Task: Set the Credit Limit to "5.00" while creating a new customer.
Action: Mouse moved to (137, 18)
Screenshot: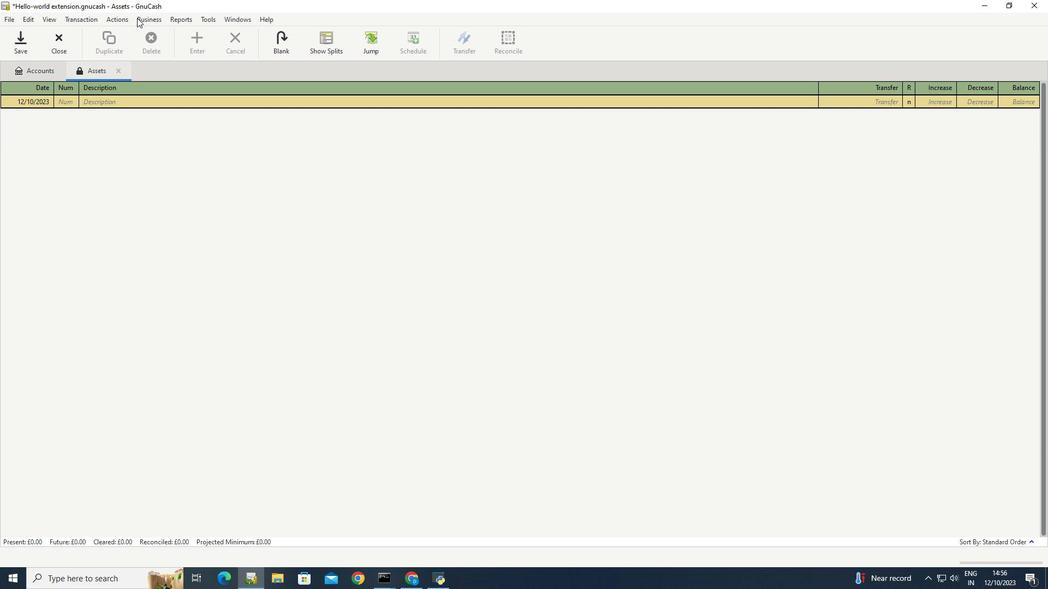 
Action: Mouse pressed left at (137, 18)
Screenshot: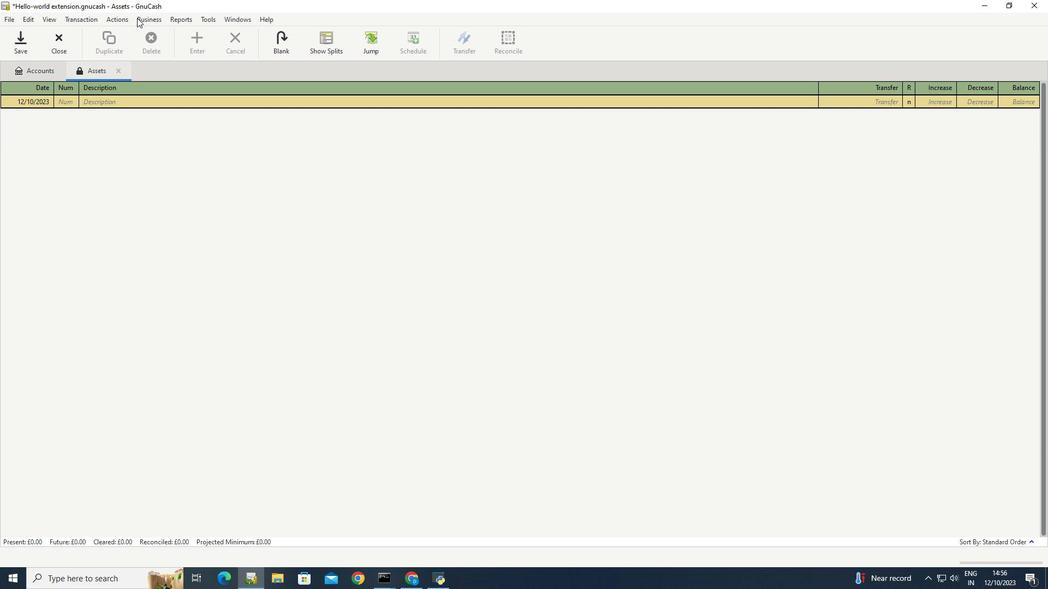 
Action: Mouse moved to (267, 46)
Screenshot: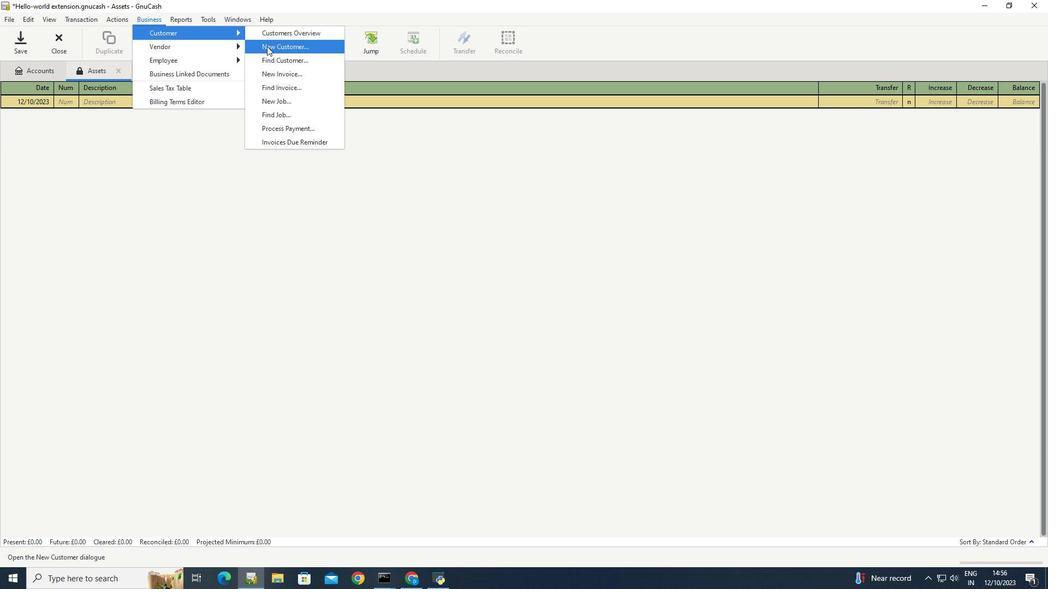 
Action: Mouse pressed left at (267, 46)
Screenshot: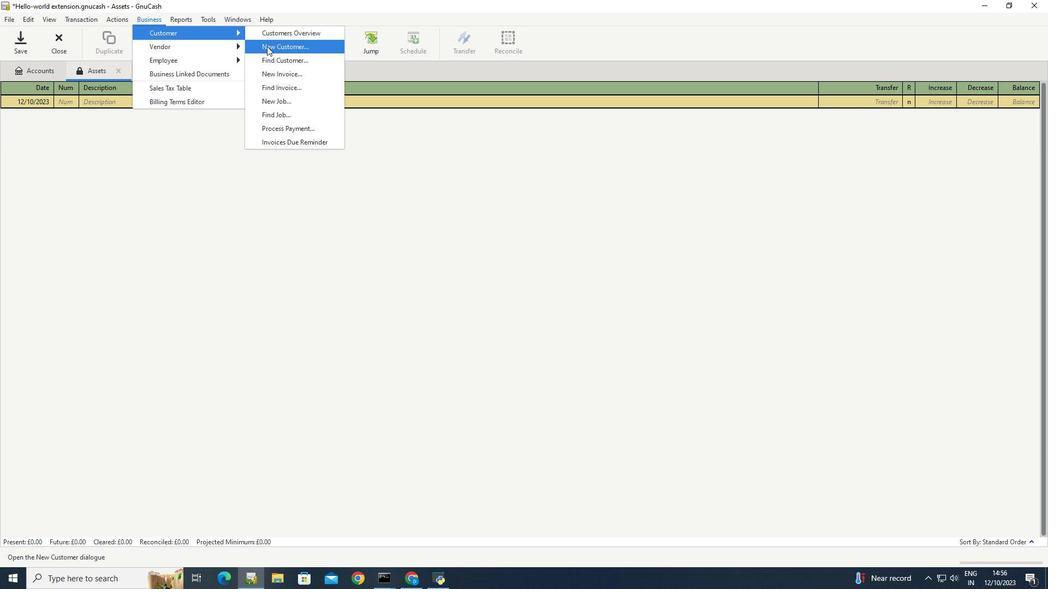 
Action: Mouse moved to (503, 151)
Screenshot: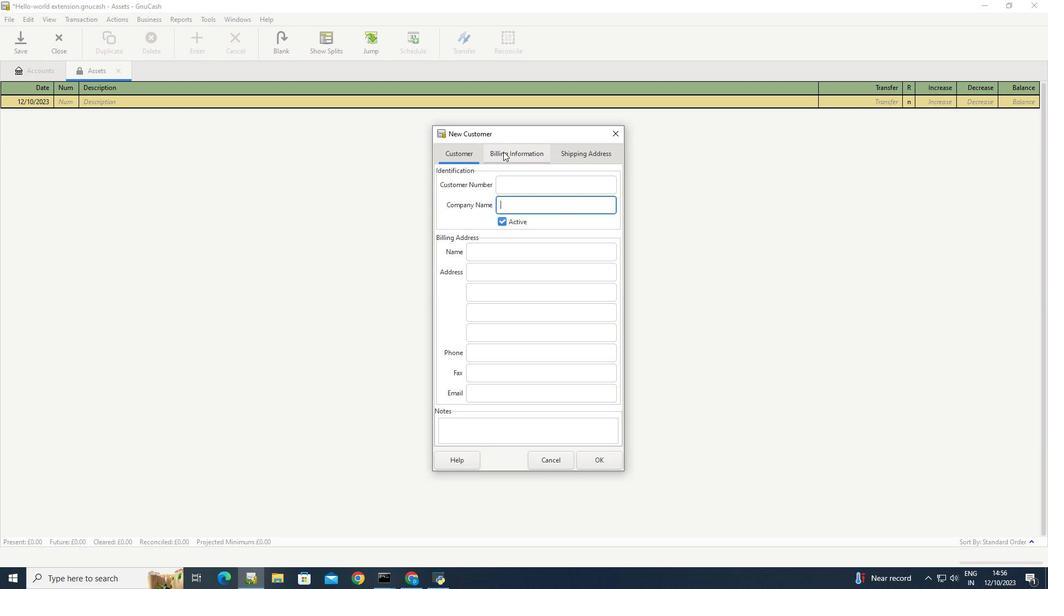 
Action: Mouse pressed left at (503, 151)
Screenshot: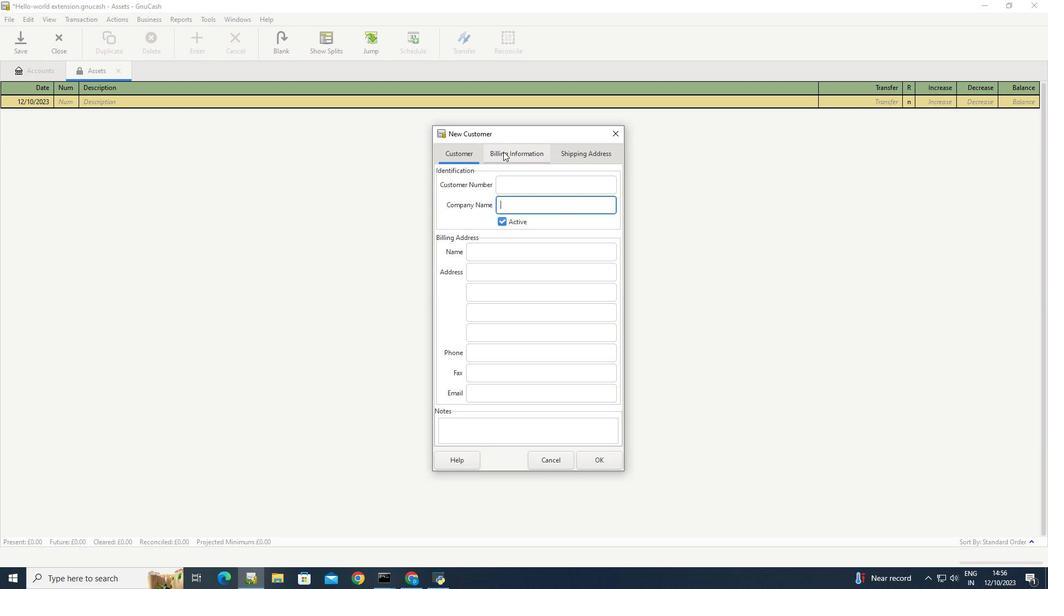 
Action: Mouse moved to (513, 245)
Screenshot: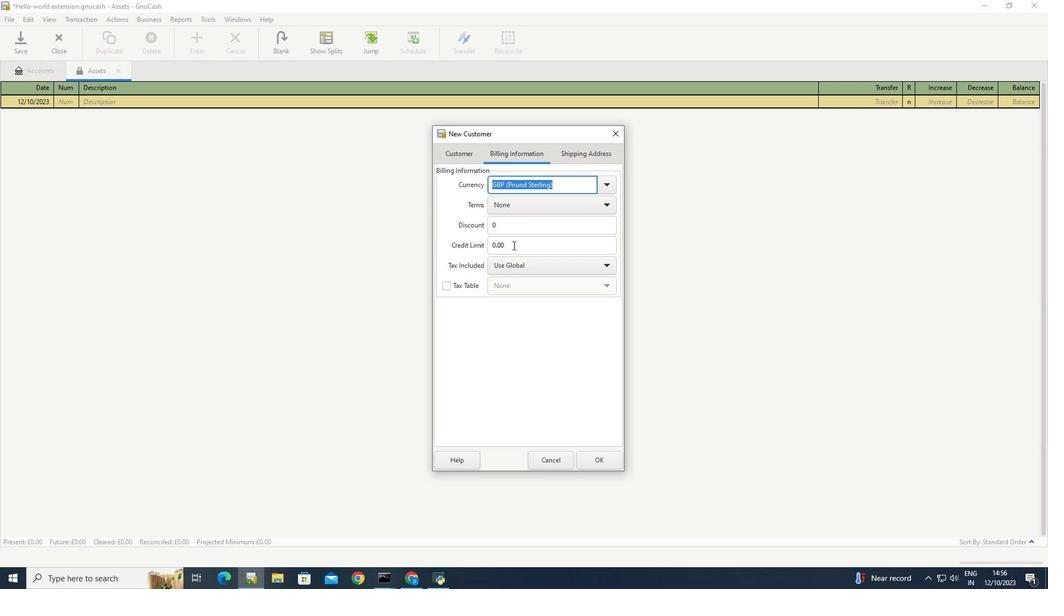 
Action: Mouse pressed left at (513, 245)
Screenshot: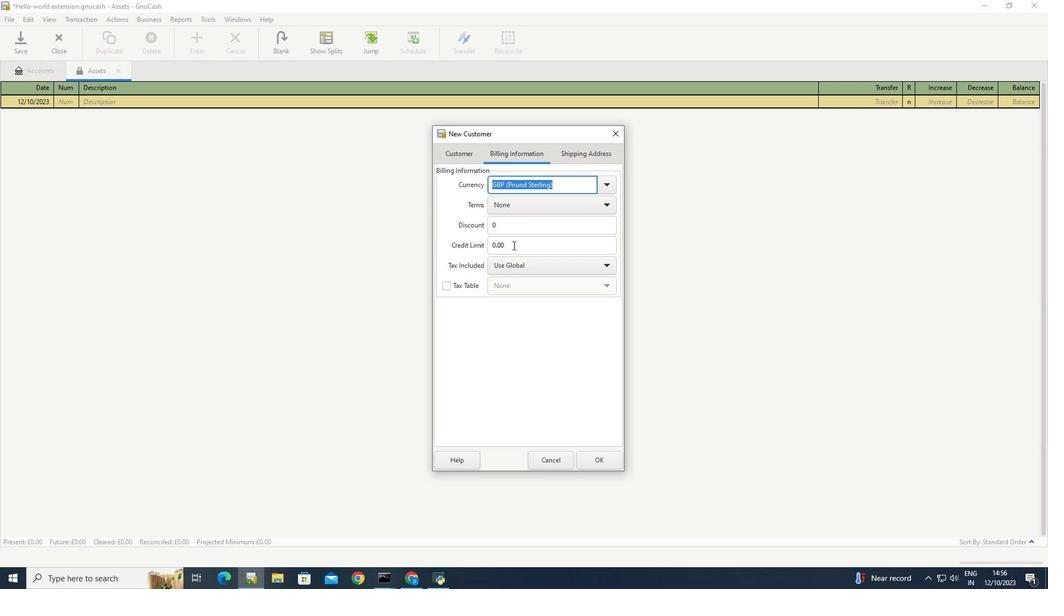 
Action: Key pressed <Key.backspace><Key.backspace><Key.backspace><Key.backspace><Key.backspace>5.00
Screenshot: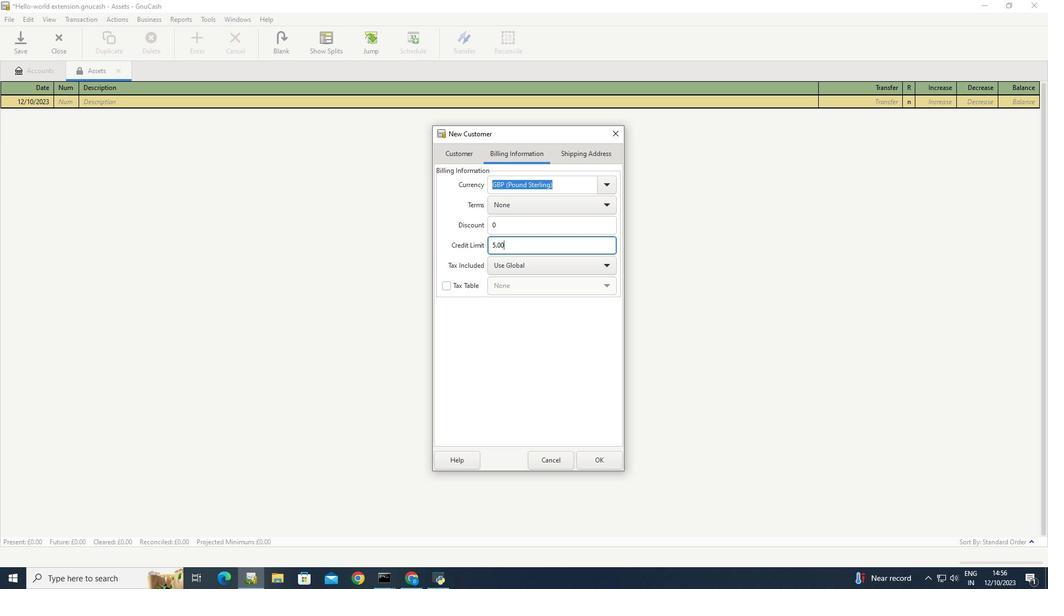 
Action: Mouse moved to (509, 322)
Screenshot: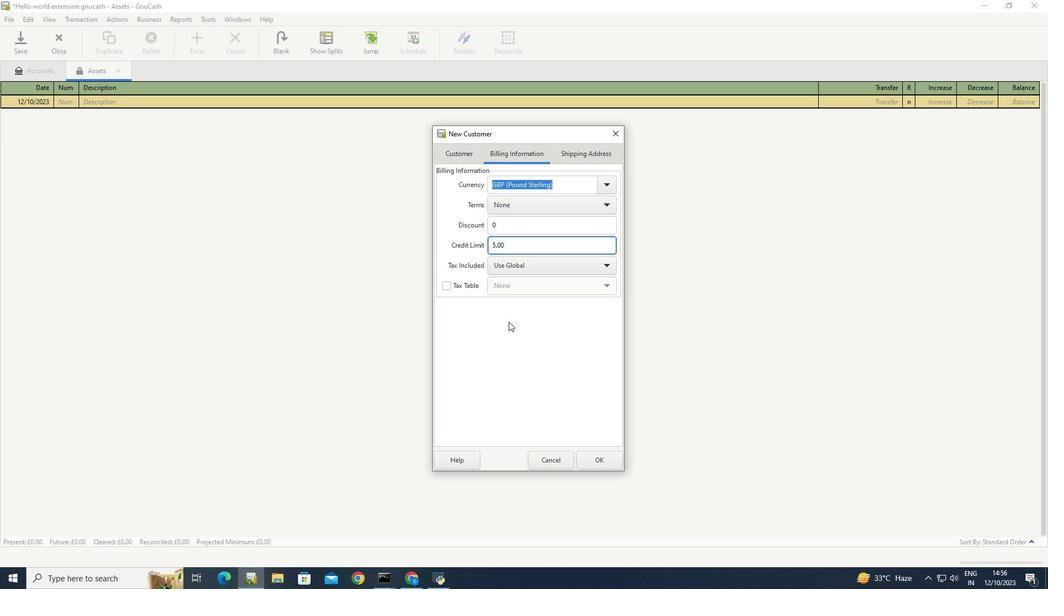
Action: Mouse pressed left at (509, 322)
Screenshot: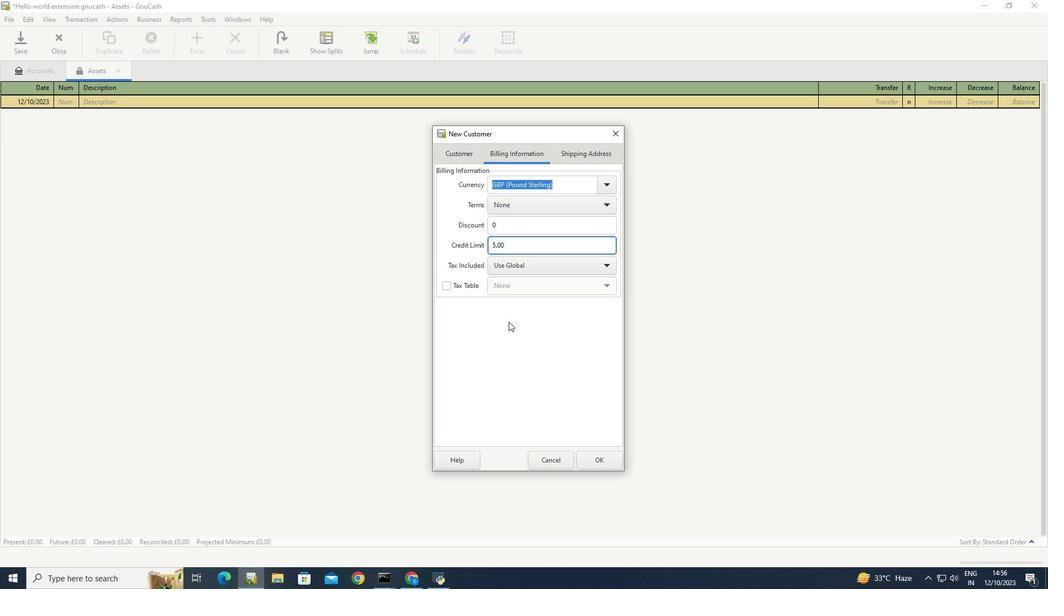 
